Task: Write profile headline "Software Engineer at DoorDash".
Action: Mouse moved to (288, 275)
Screenshot: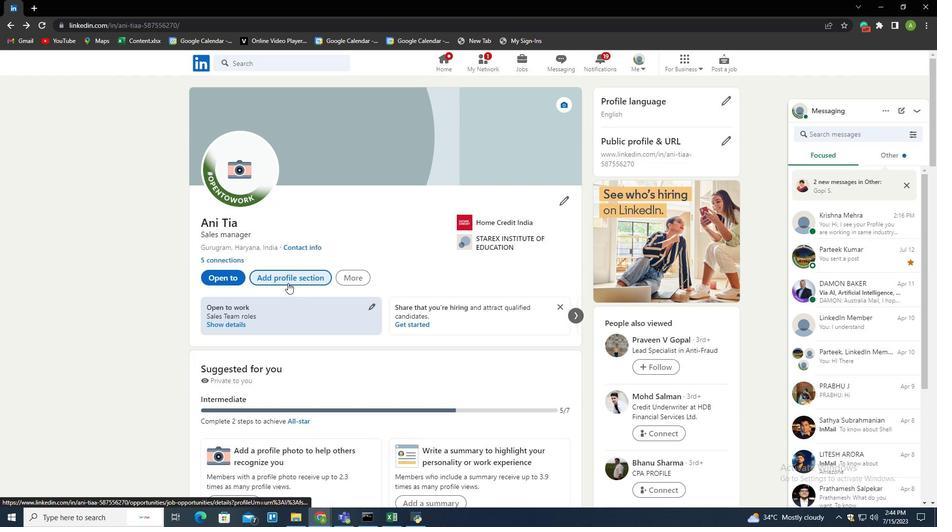 
Action: Mouse pressed left at (288, 275)
Screenshot: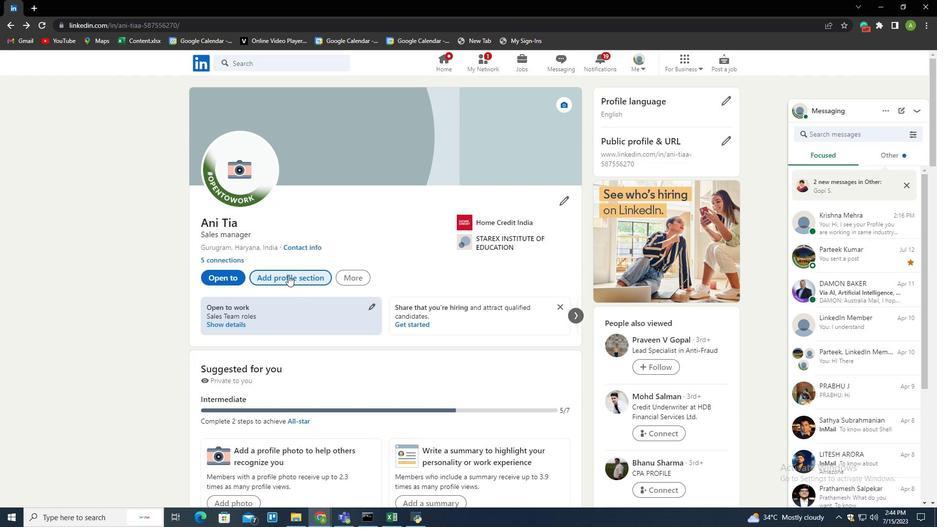 
Action: Mouse moved to (510, 107)
Screenshot: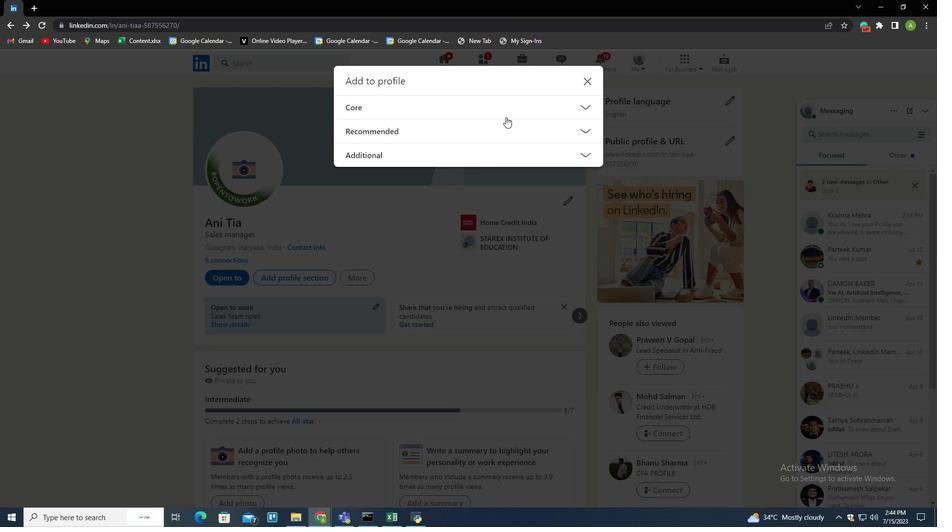 
Action: Mouse pressed left at (510, 107)
Screenshot: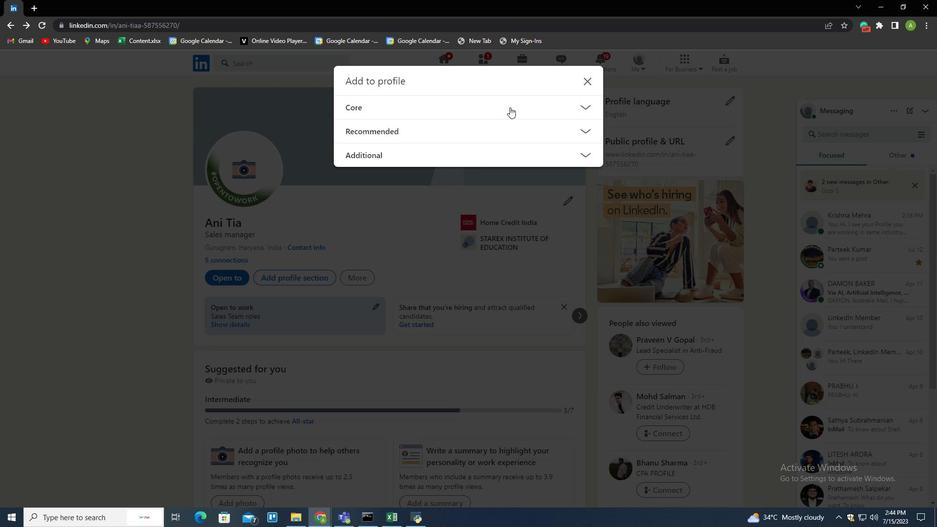 
Action: Mouse moved to (371, 248)
Screenshot: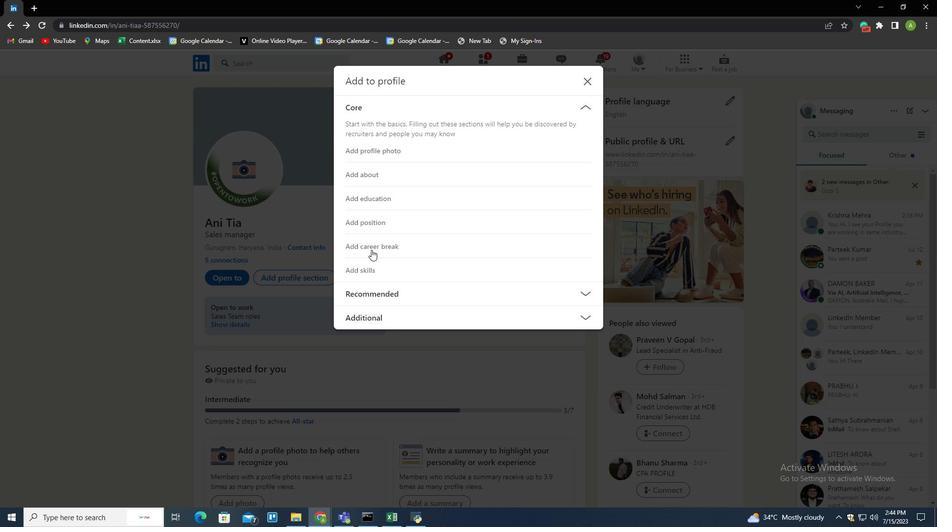 
Action: Mouse pressed left at (371, 248)
Screenshot: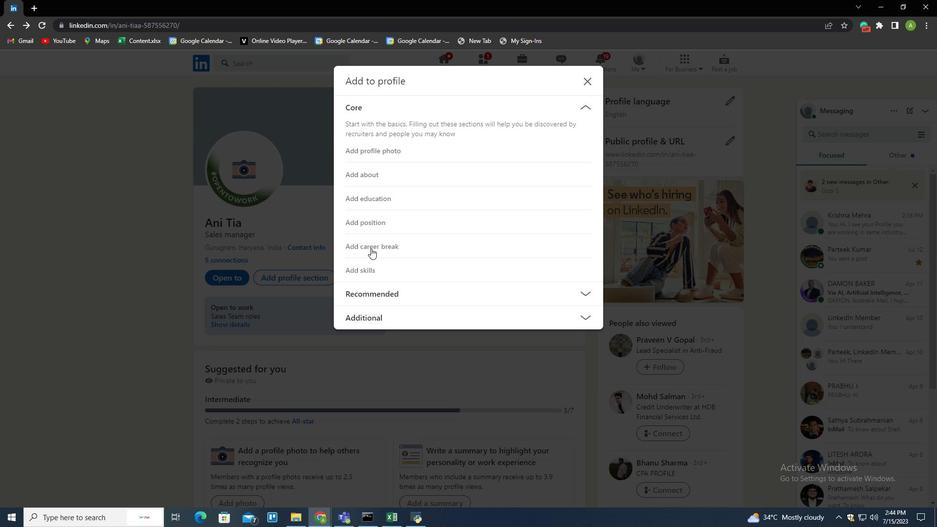 
Action: Mouse moved to (430, 272)
Screenshot: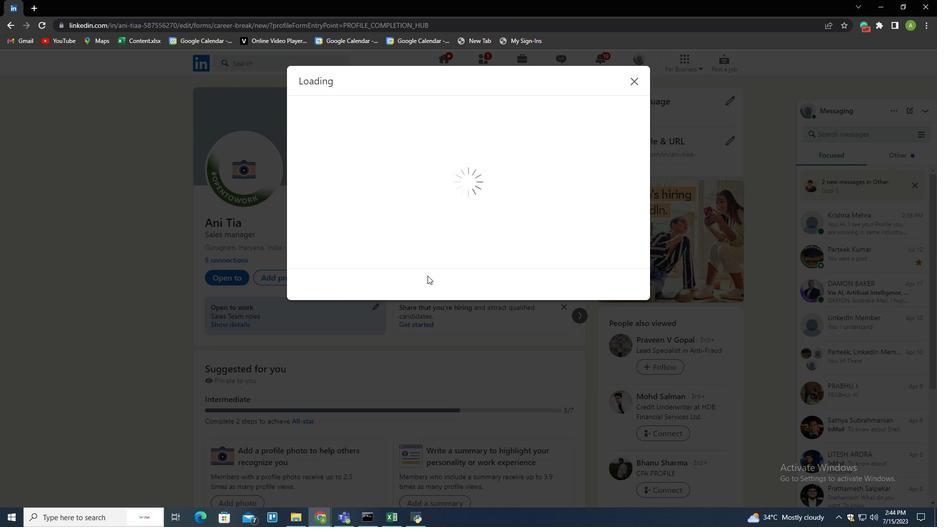 
Action: Mouse scrolled (430, 272) with delta (0, 0)
Screenshot: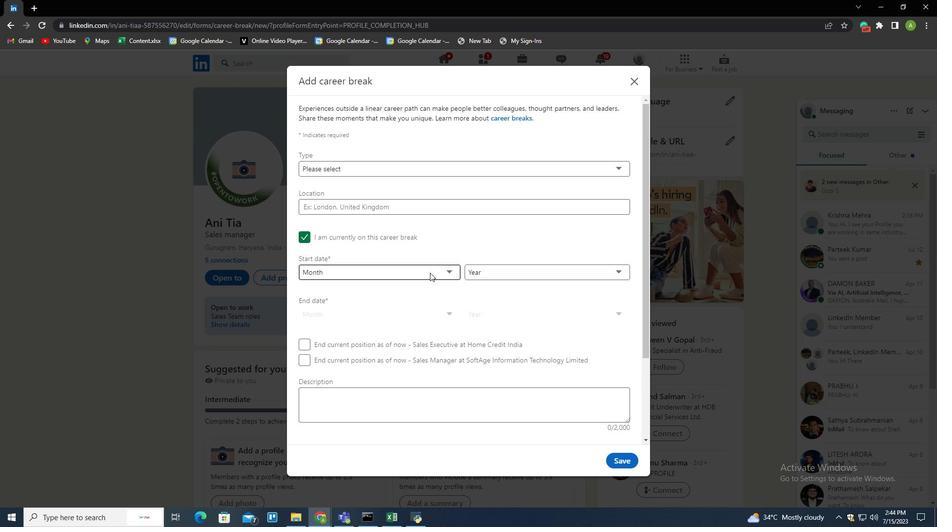 
Action: Mouse scrolled (430, 272) with delta (0, 0)
Screenshot: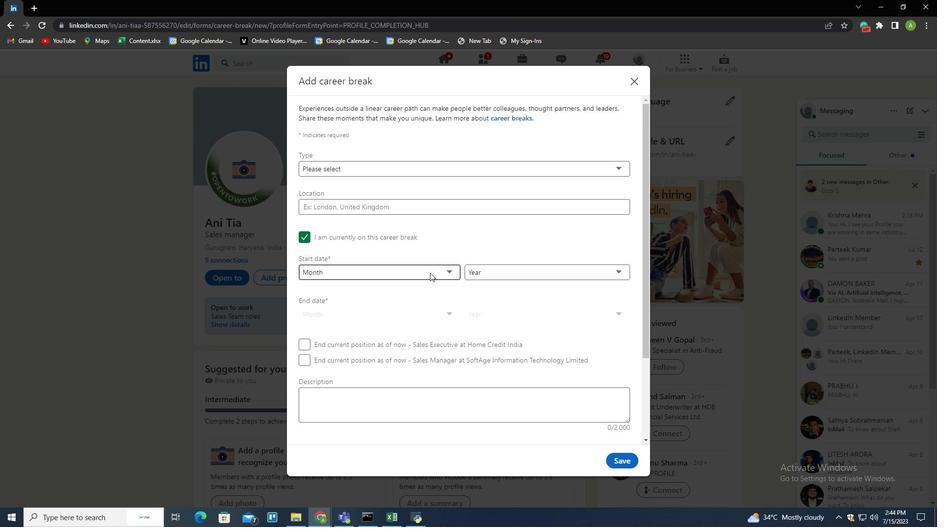 
Action: Mouse scrolled (430, 272) with delta (0, 0)
Screenshot: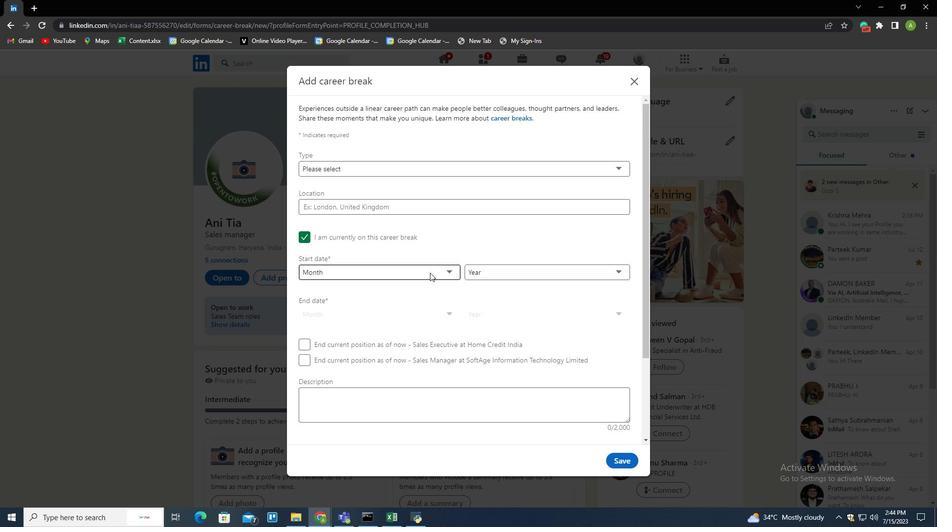 
Action: Mouse scrolled (430, 272) with delta (0, 0)
Screenshot: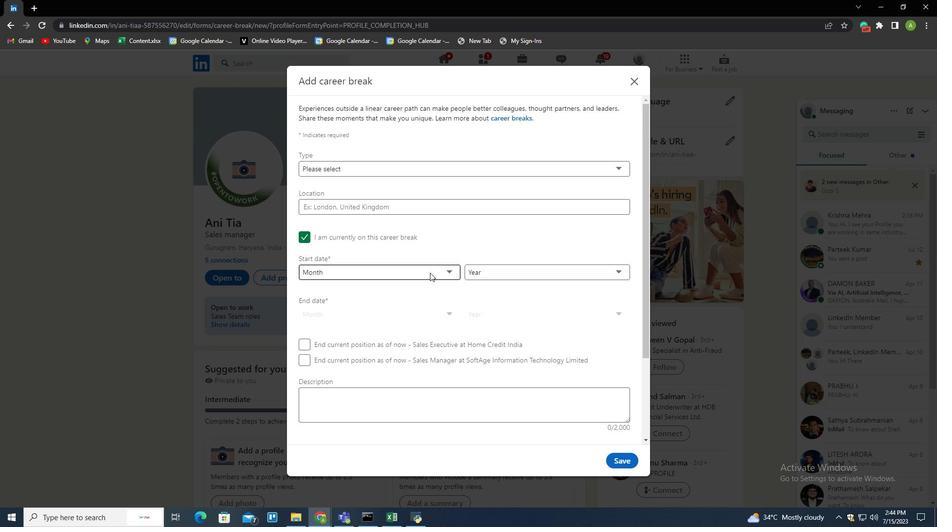 
Action: Mouse moved to (410, 296)
Screenshot: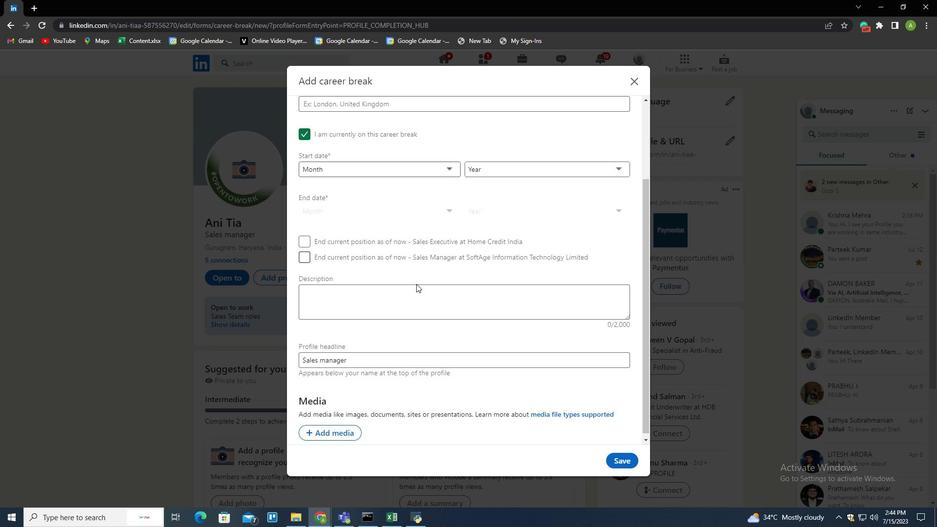 
Action: Mouse scrolled (410, 296) with delta (0, 0)
Screenshot: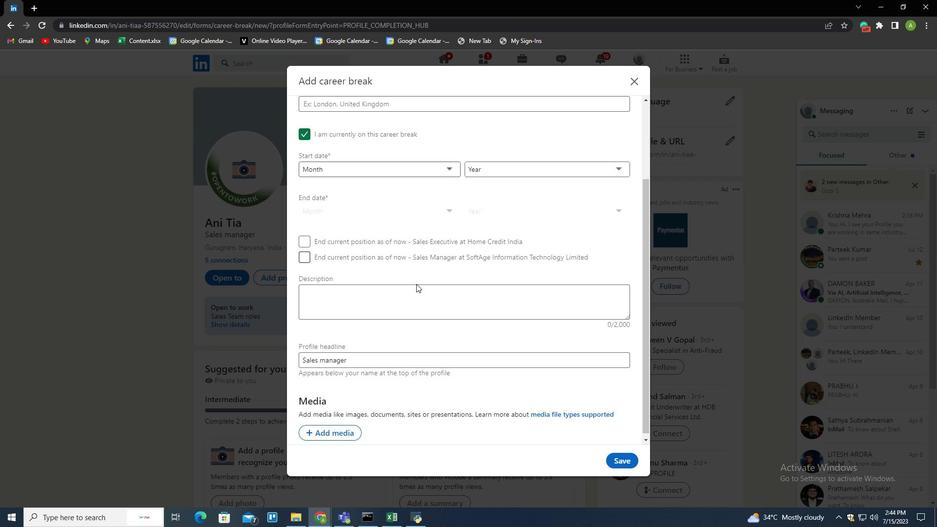 
Action: Mouse scrolled (410, 296) with delta (0, 0)
Screenshot: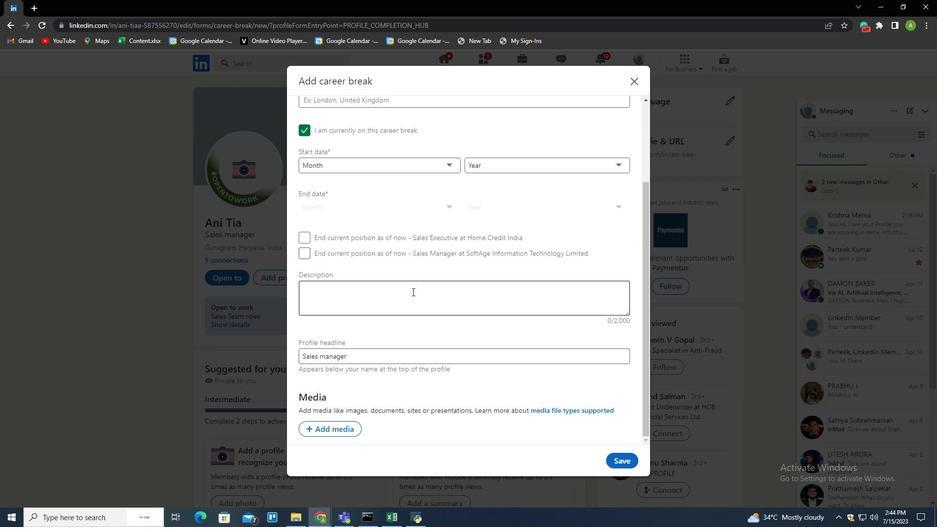 
Action: Mouse scrolled (410, 296) with delta (0, 0)
Screenshot: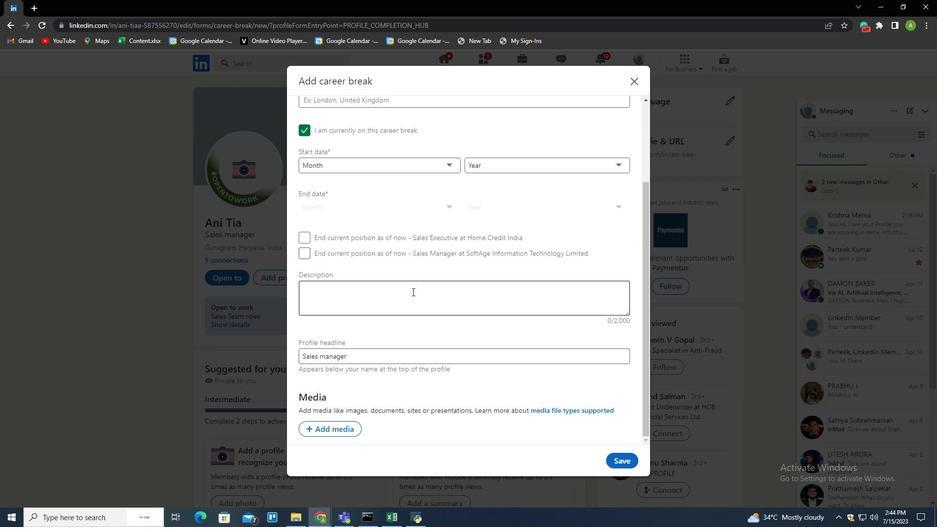 
Action: Mouse scrolled (410, 296) with delta (0, 0)
Screenshot: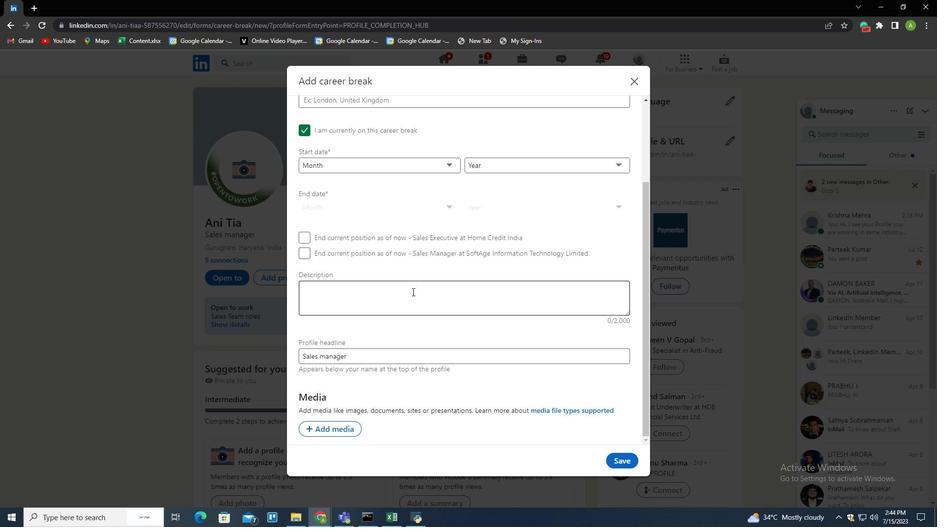 
Action: Mouse scrolled (410, 296) with delta (0, 0)
Screenshot: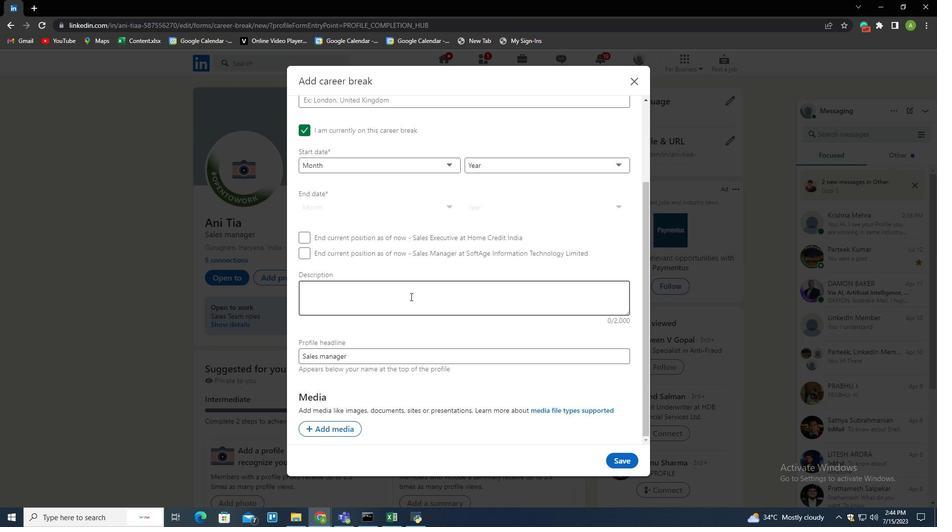 
Action: Mouse moved to (317, 361)
Screenshot: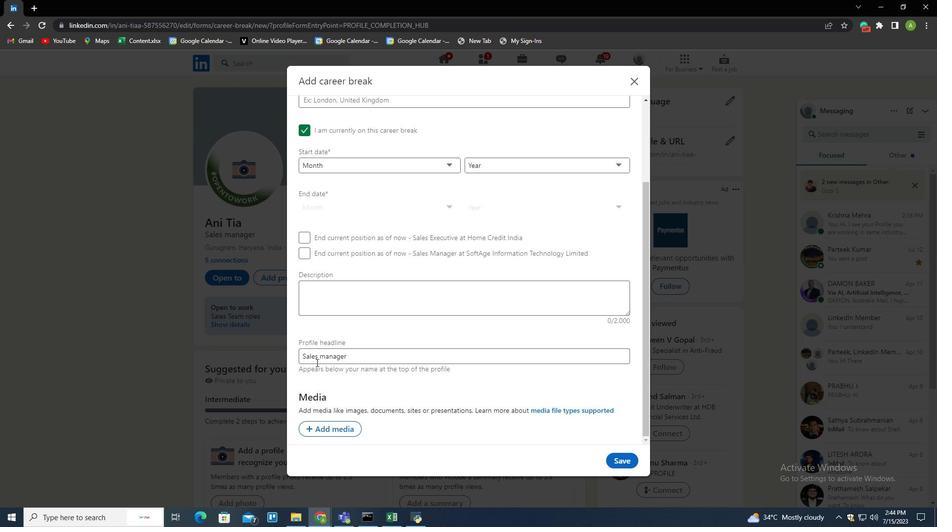 
Action: Mouse pressed left at (317, 361)
Screenshot: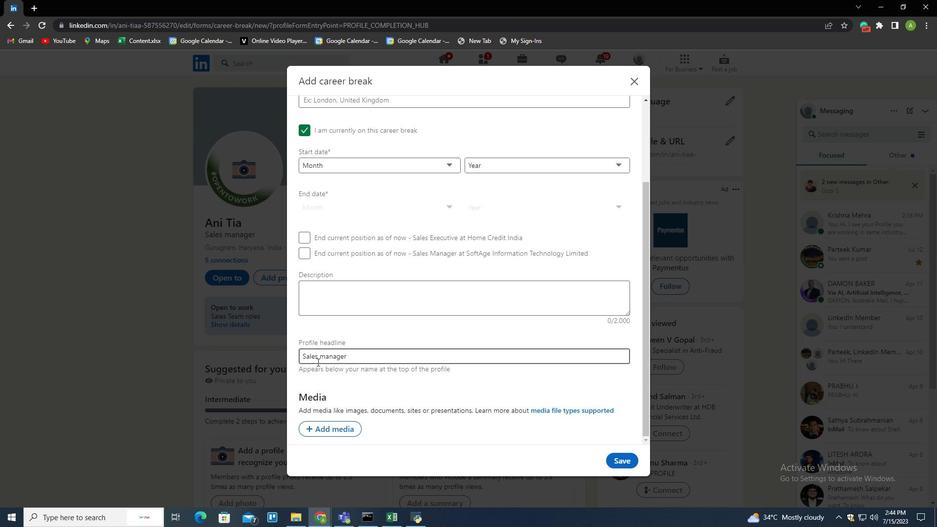 
Action: Mouse pressed left at (317, 361)
Screenshot: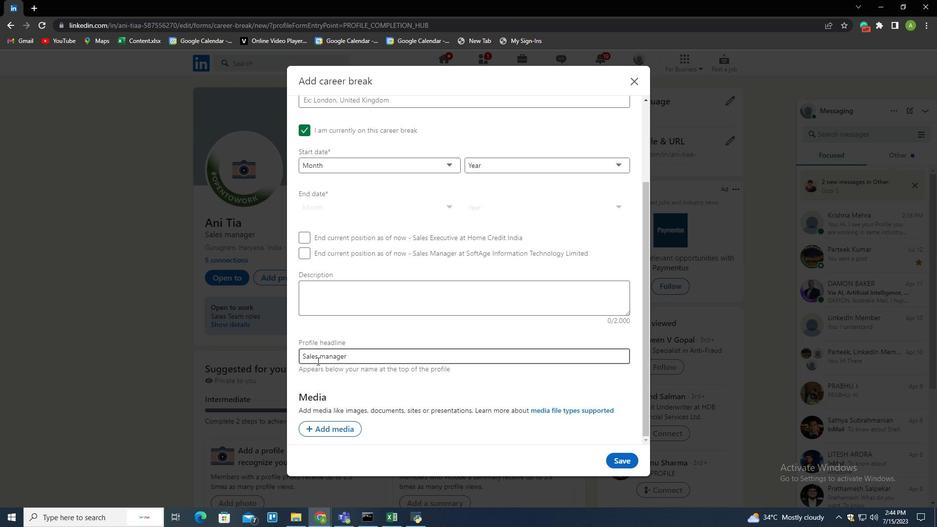 
Action: Mouse pressed left at (317, 361)
Screenshot: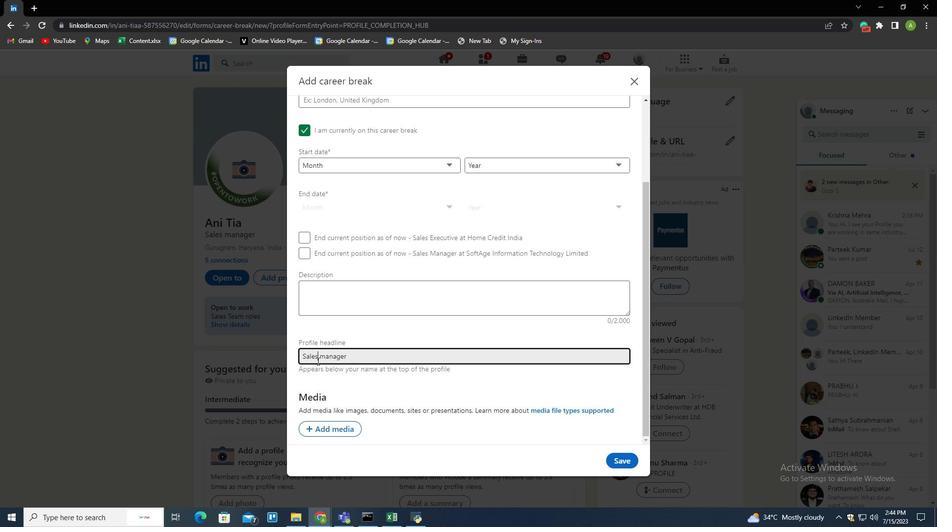 
Action: Key pressed <Key.shift>Softage<Key.backspace><Key.backspace><Key.backspace>ware<Key.space><Key.shift>Engineer<Key.space>at<Key.space><Key.shift>Door<Key.shift>Dac<Key.backspace>sh
Screenshot: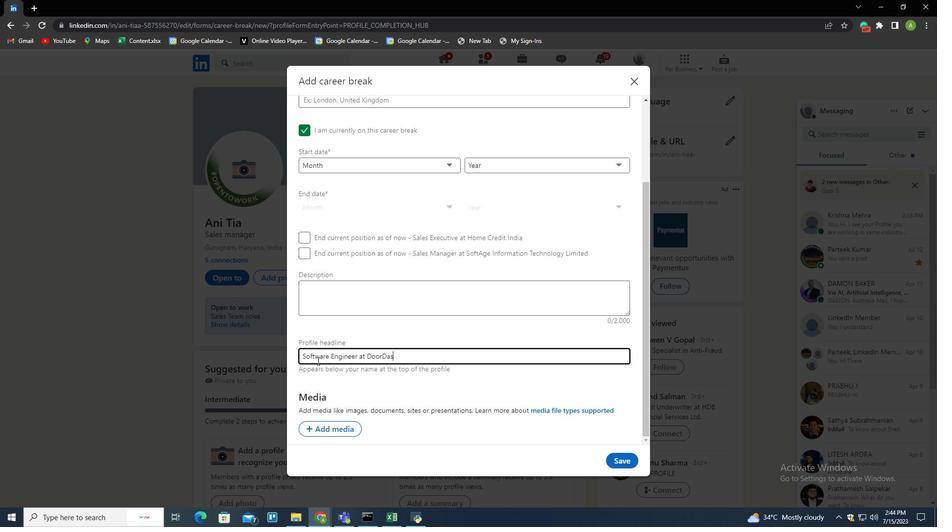 
Action: Mouse moved to (482, 390)
Screenshot: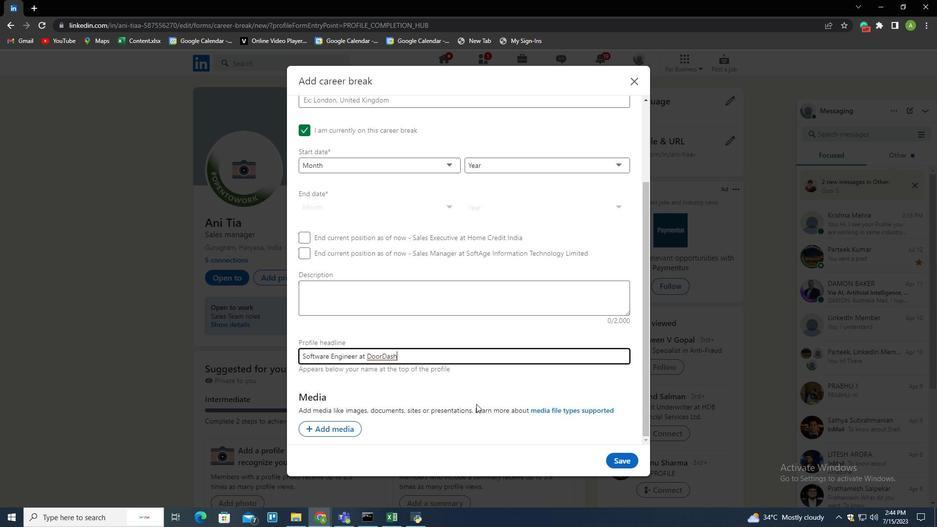 
Action: Mouse pressed left at (482, 390)
Screenshot: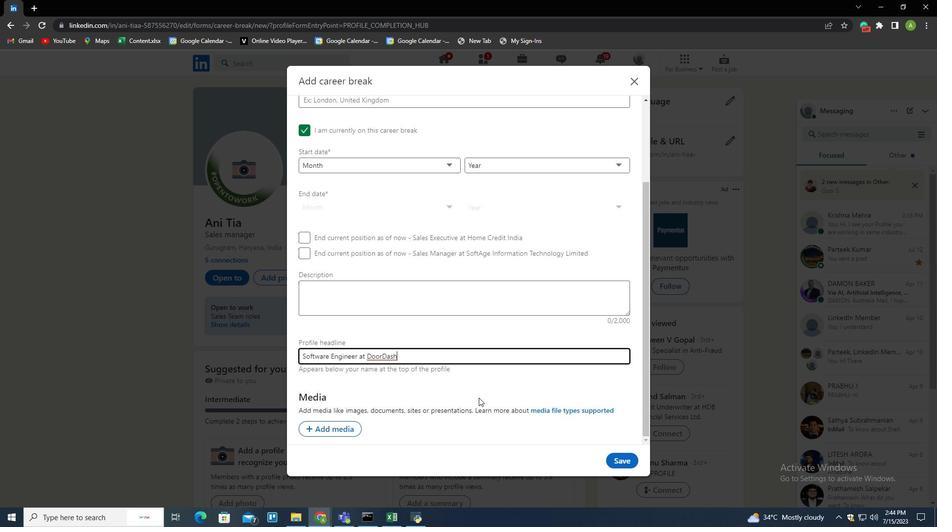 
Action: Mouse moved to (482, 390)
Screenshot: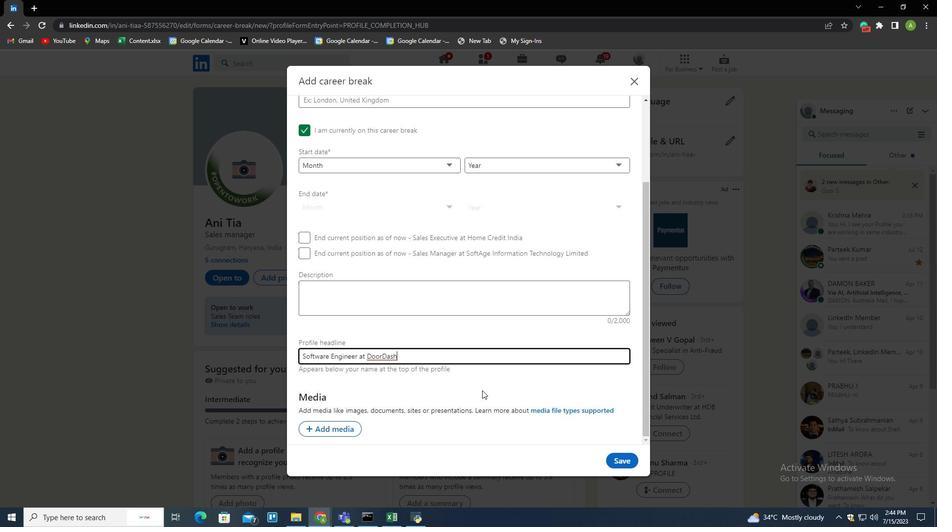 
